 Task: In the  document Joshua.html Write the word in the shape with center alignment '<3'Change Page orientation to  'Landscape' Insert emoji at the end of quote: Red Heart
Action: Mouse moved to (214, 307)
Screenshot: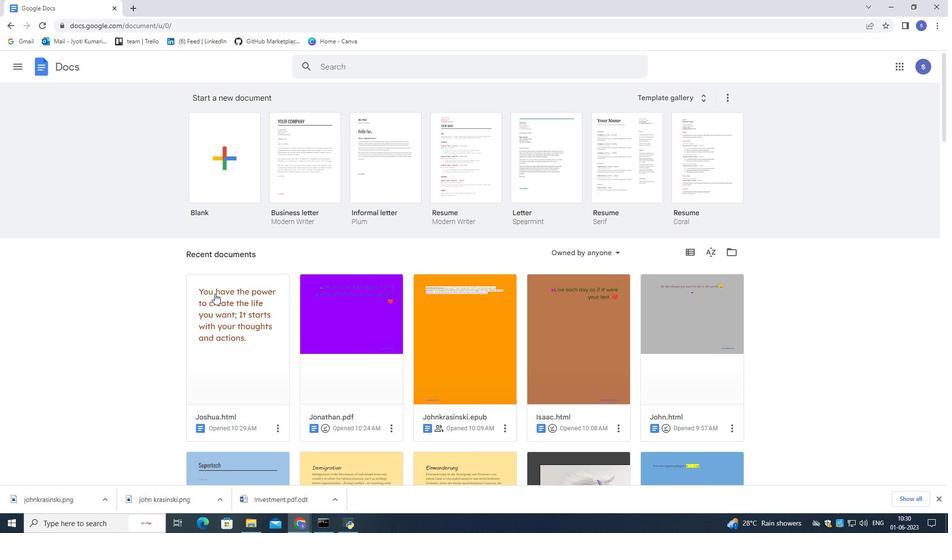 
Action: Mouse pressed left at (214, 307)
Screenshot: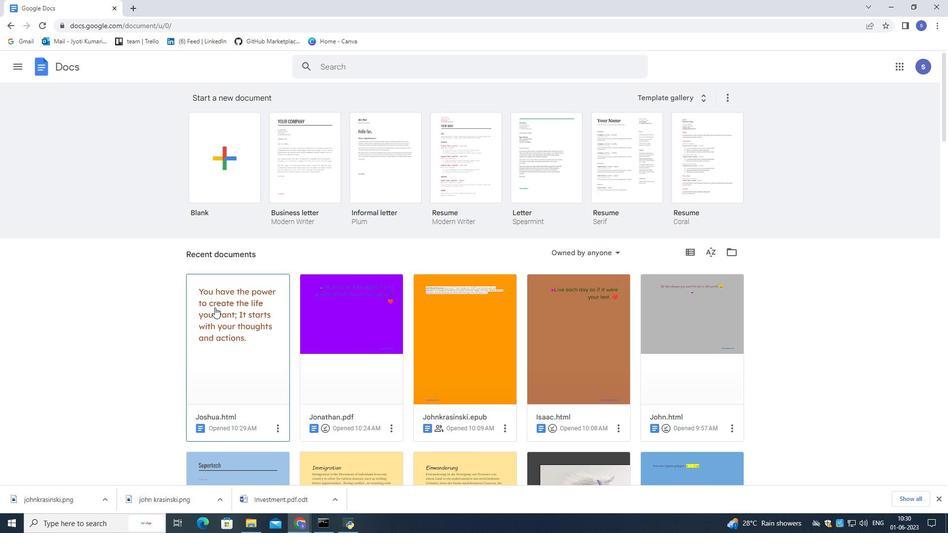 
Action: Mouse moved to (214, 308)
Screenshot: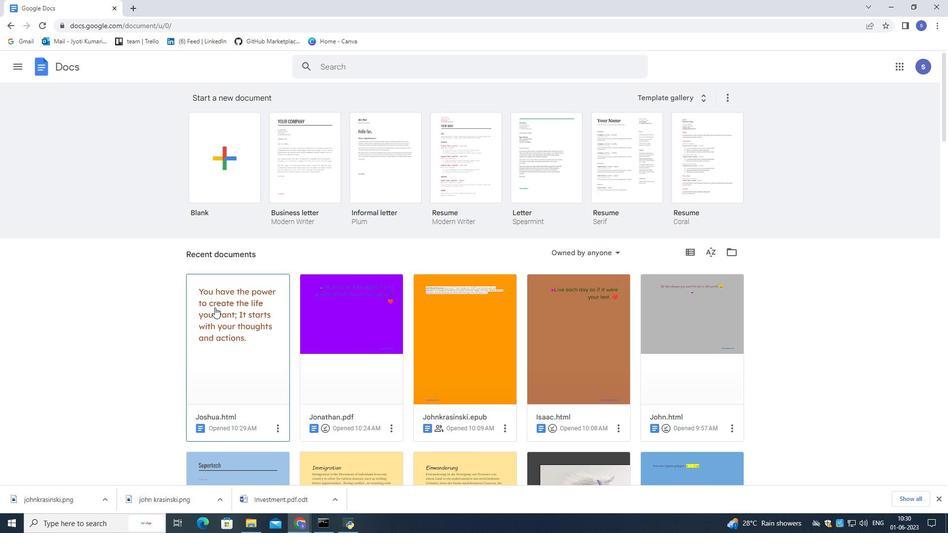 
Action: Mouse pressed left at (214, 308)
Screenshot: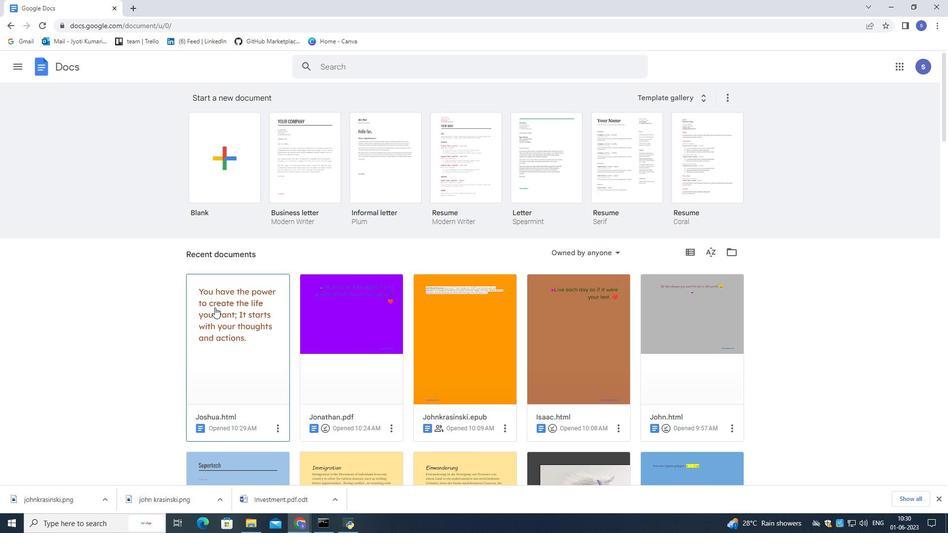 
Action: Mouse moved to (340, 189)
Screenshot: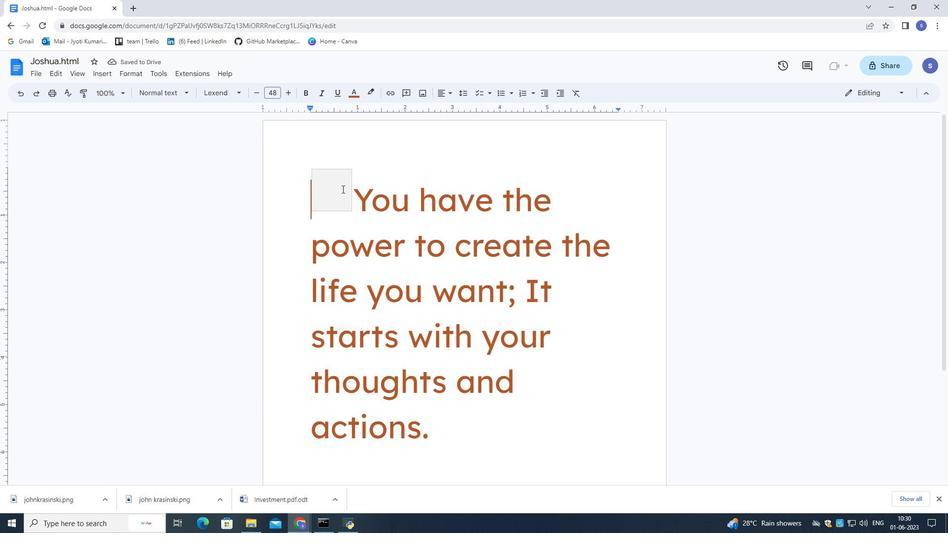 
Action: Mouse pressed left at (340, 189)
Screenshot: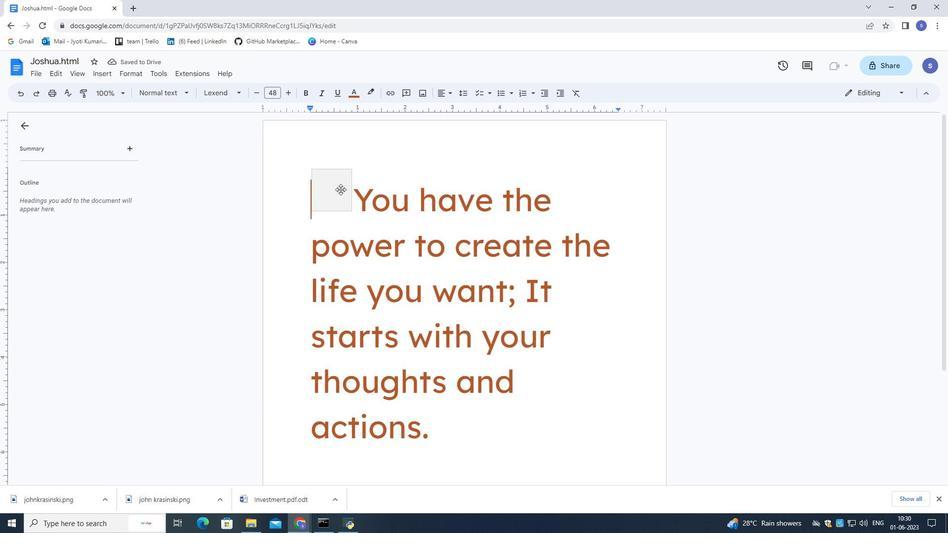 
Action: Mouse pressed left at (340, 189)
Screenshot: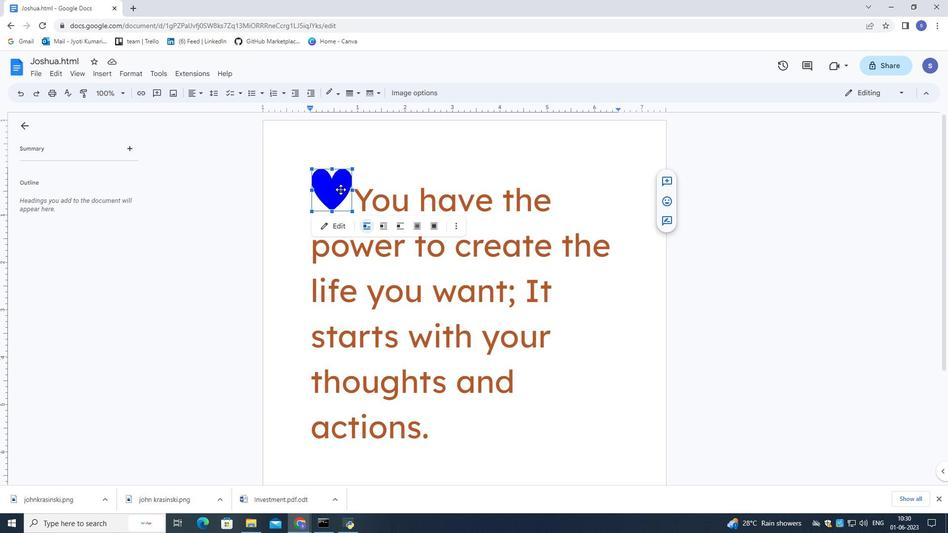 
Action: Mouse pressed left at (340, 189)
Screenshot: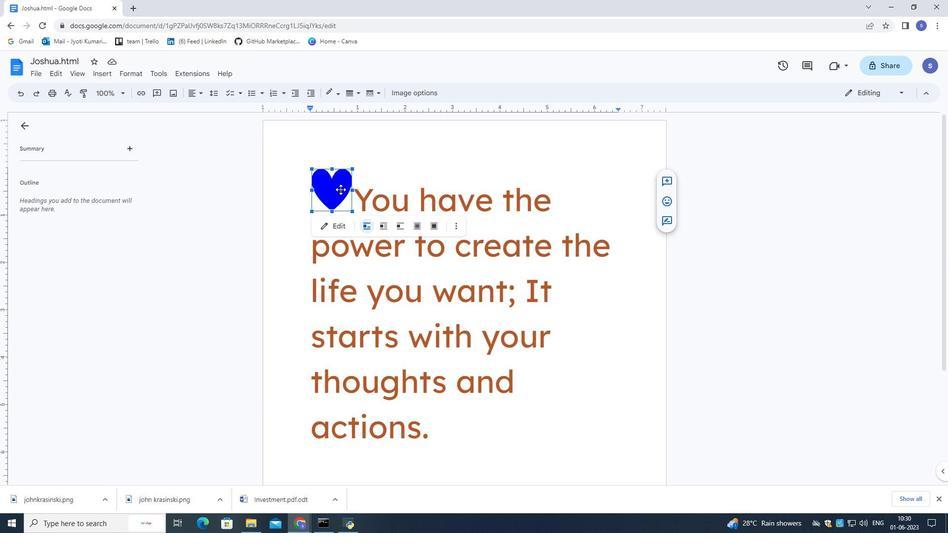 
Action: Mouse moved to (492, 289)
Screenshot: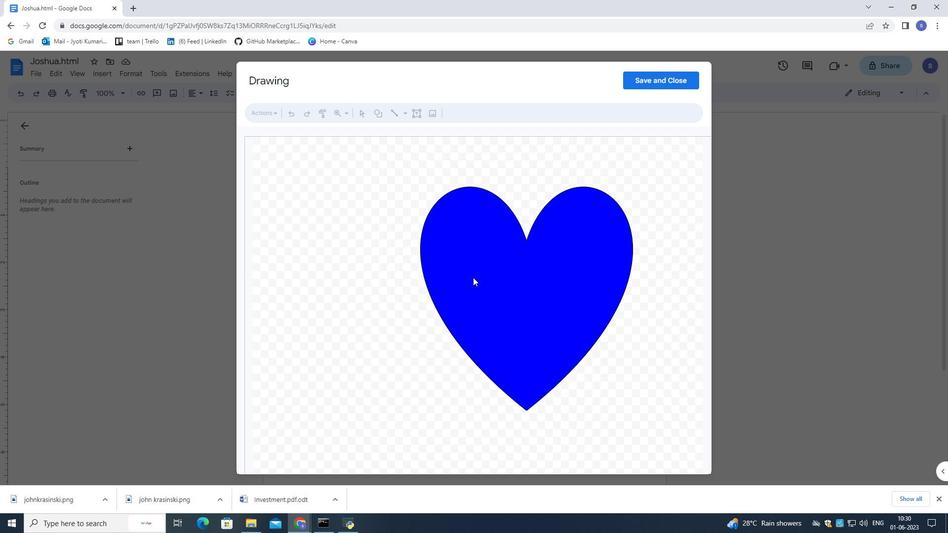 
Action: Mouse pressed left at (492, 289)
Screenshot: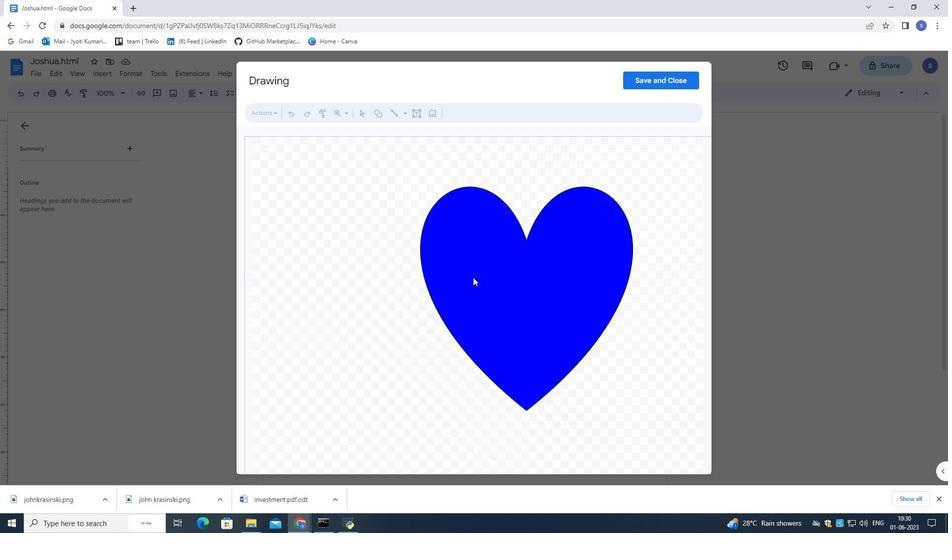 
Action: Mouse pressed left at (492, 289)
Screenshot: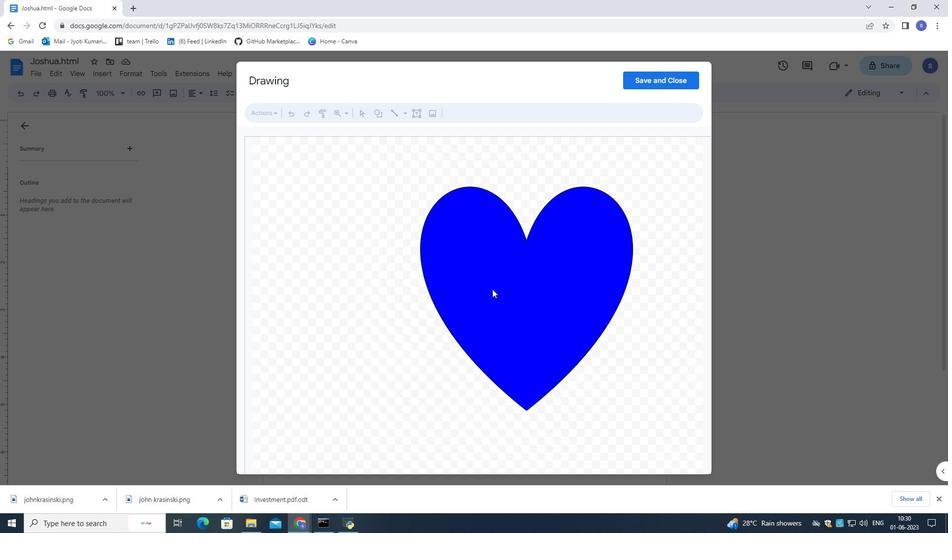 
Action: Mouse moved to (494, 279)
Screenshot: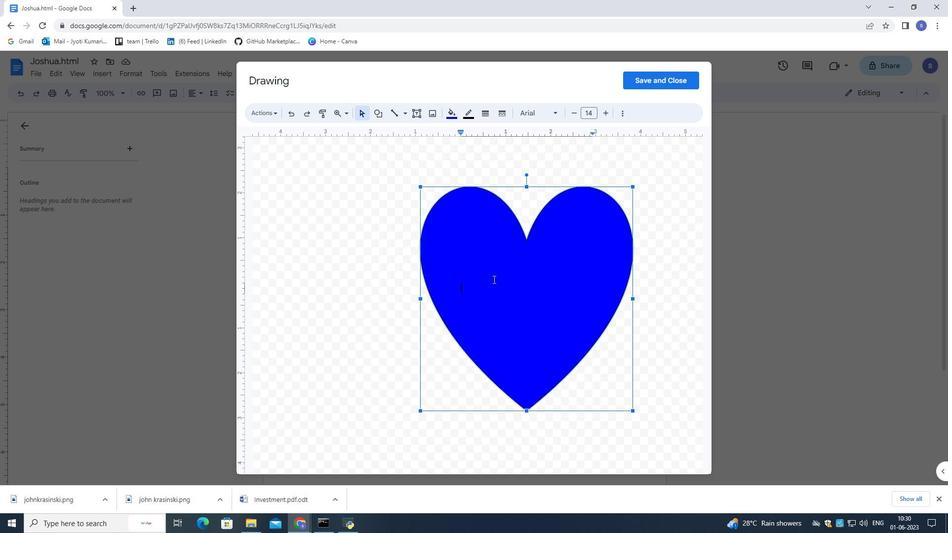 
Action: Key pressed <Key.shift><Key.shift_r><3<Key.left><Key.left><Key.space><Key.space><Key.space><Key.space><Key.space><Key.space><Key.space><Key.space><Key.space><Key.space><Key.space><Key.space><Key.space><Key.space><Key.space><Key.space><Key.space><Key.space><Key.space><Key.space><Key.space><Key.space><Key.space><Key.space><Key.space>
Screenshot: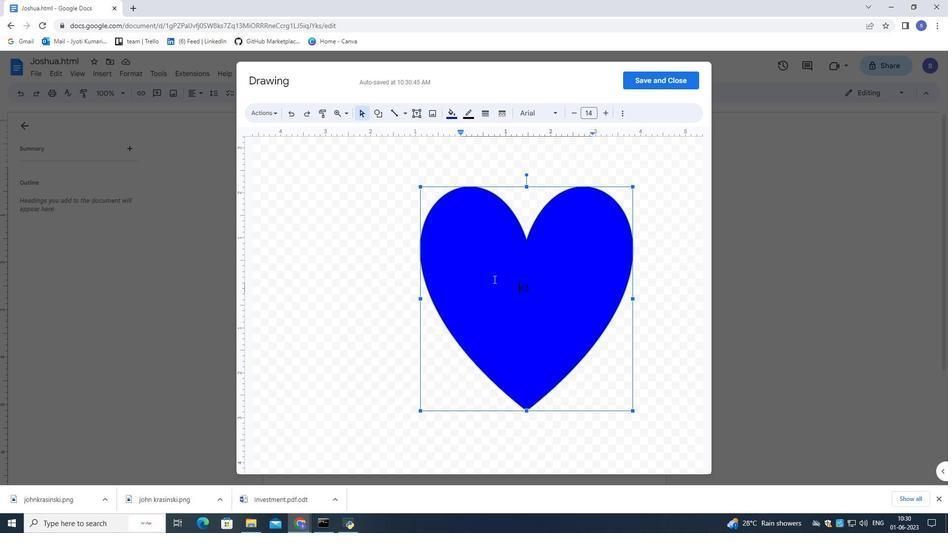 
Action: Mouse moved to (674, 79)
Screenshot: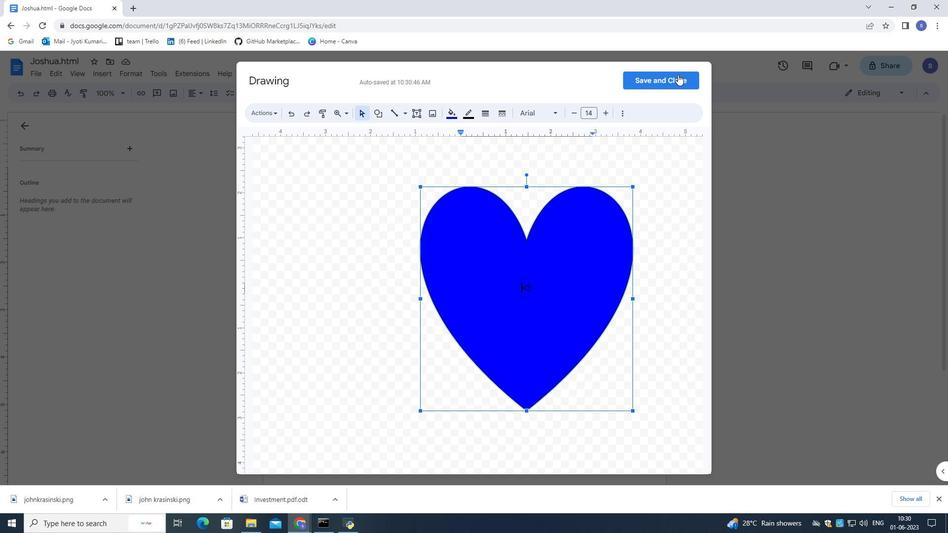 
Action: Mouse pressed left at (674, 79)
Screenshot: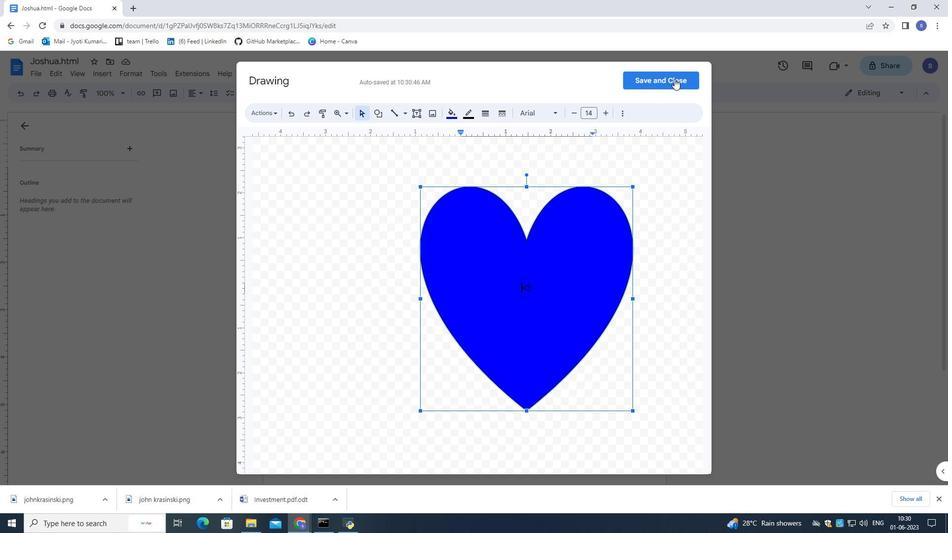 
Action: Mouse moved to (399, 169)
Screenshot: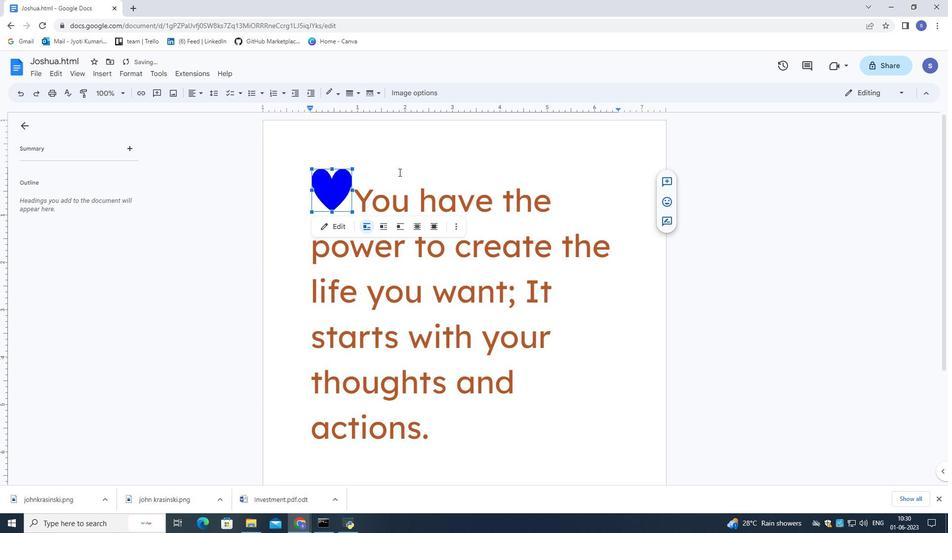 
Action: Mouse pressed left at (399, 169)
Screenshot: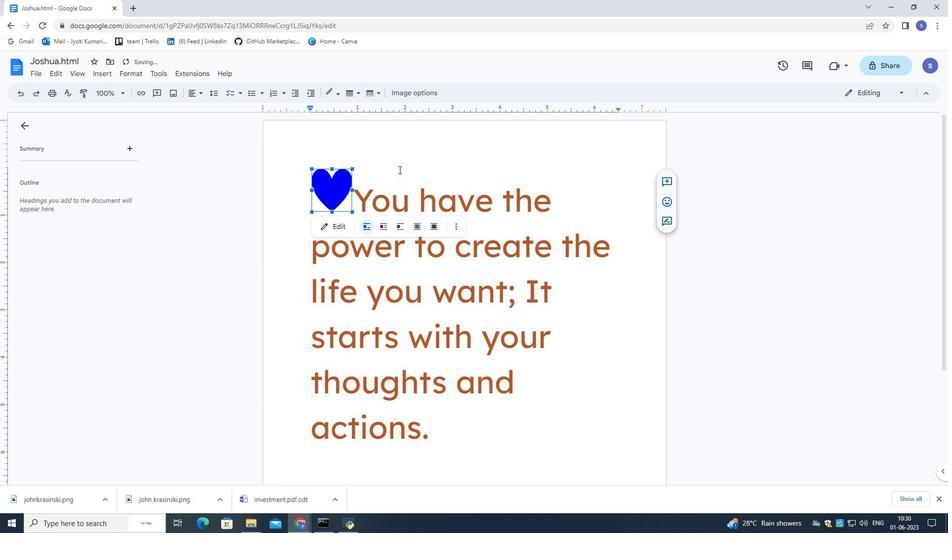 
Action: Mouse moved to (128, 73)
Screenshot: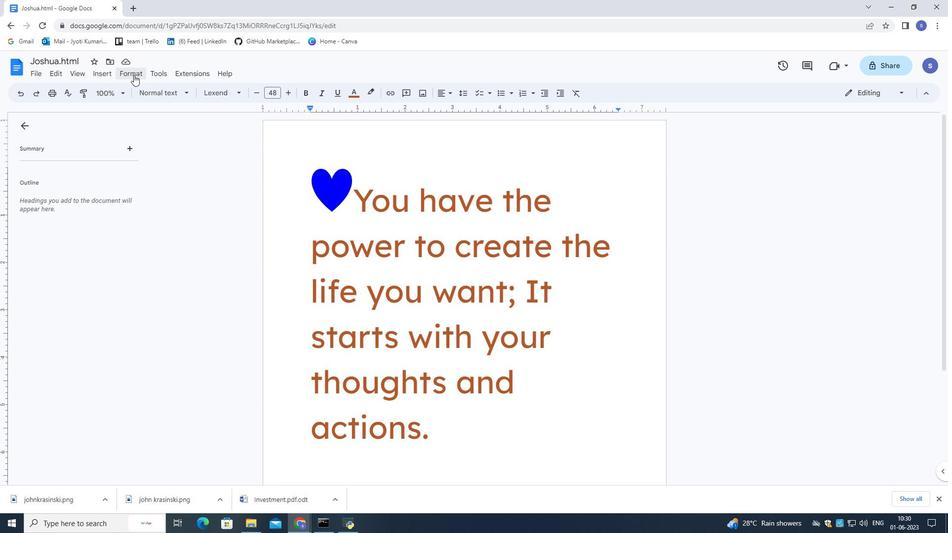 
Action: Mouse pressed left at (128, 73)
Screenshot: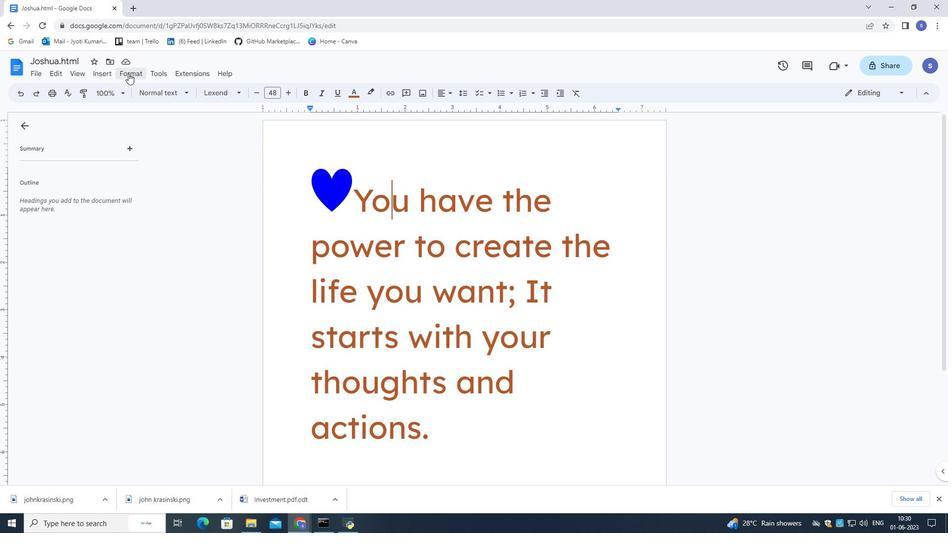 
Action: Mouse moved to (185, 227)
Screenshot: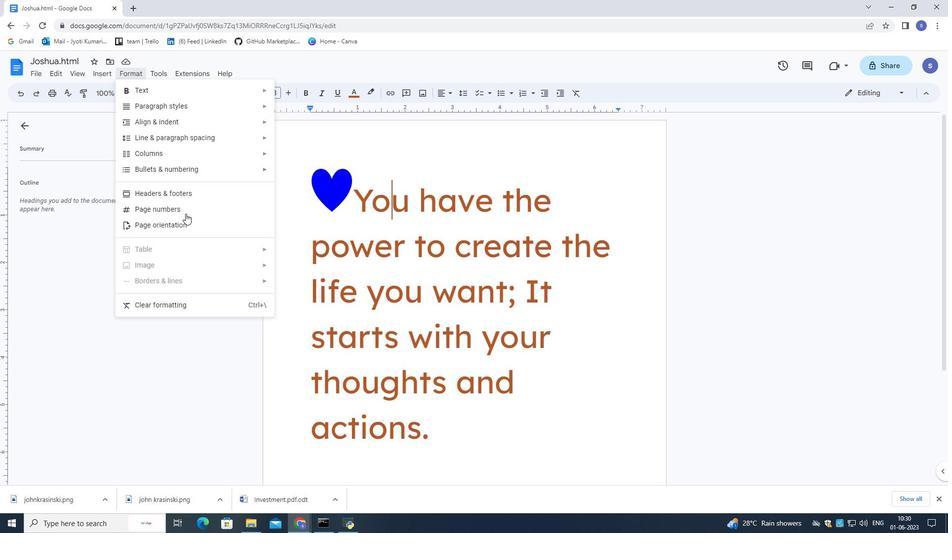 
Action: Mouse pressed left at (185, 227)
Screenshot: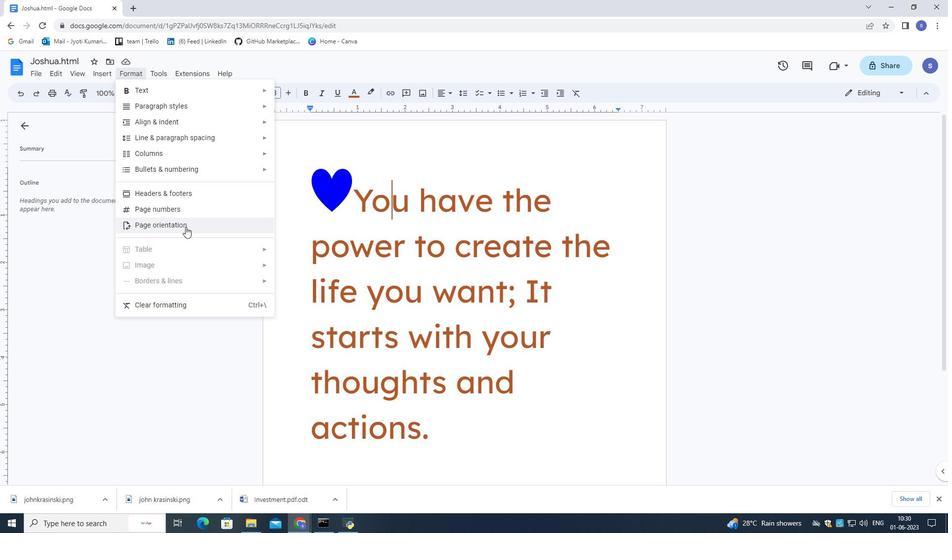 
Action: Mouse moved to (456, 289)
Screenshot: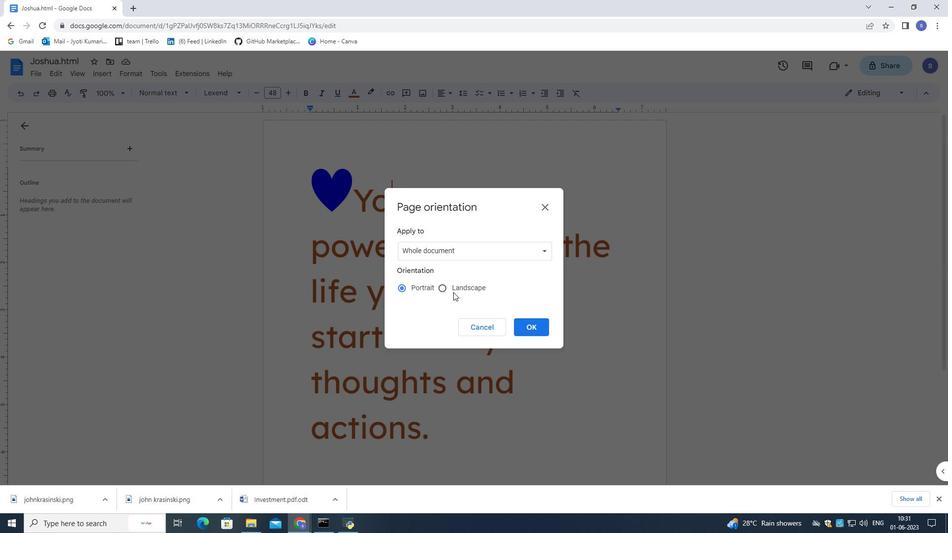 
Action: Mouse pressed left at (456, 289)
Screenshot: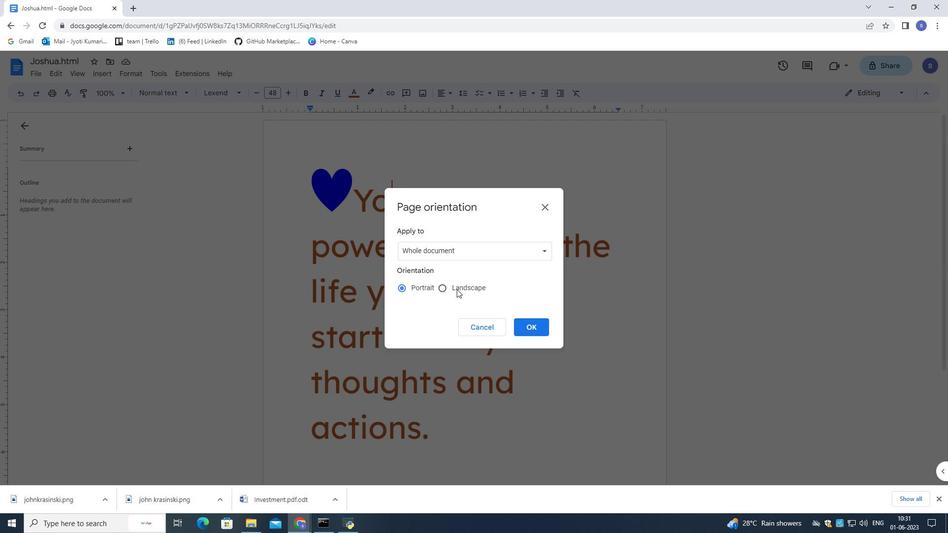 
Action: Mouse moved to (536, 324)
Screenshot: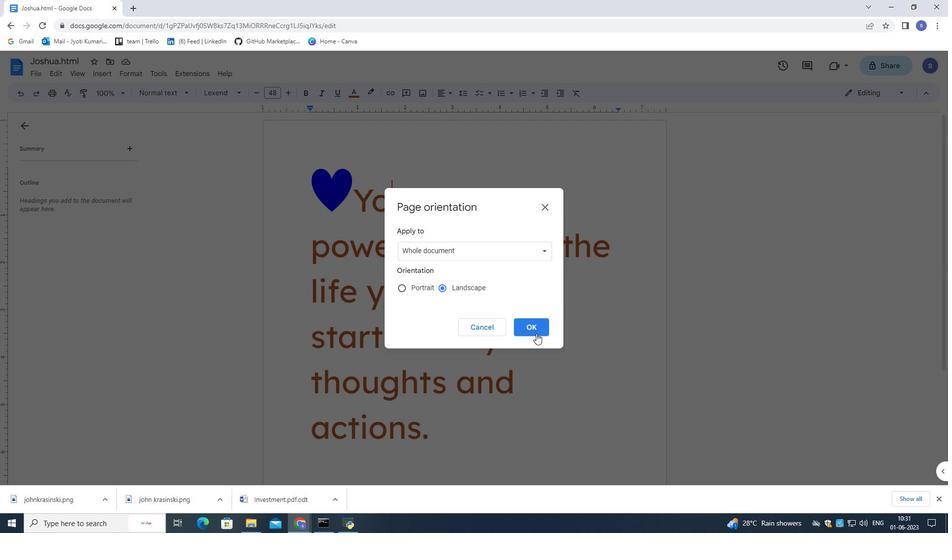 
Action: Mouse pressed left at (536, 324)
Screenshot: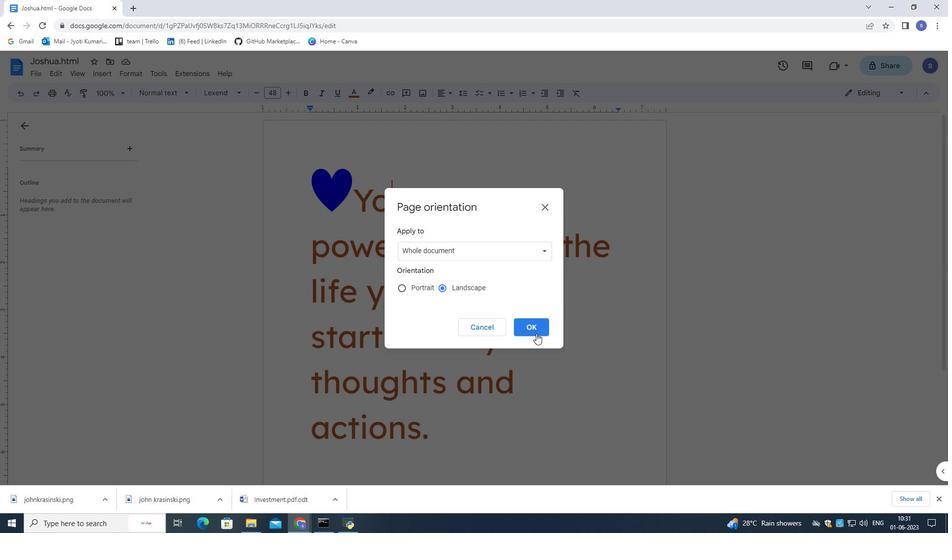 
Action: Mouse moved to (462, 340)
Screenshot: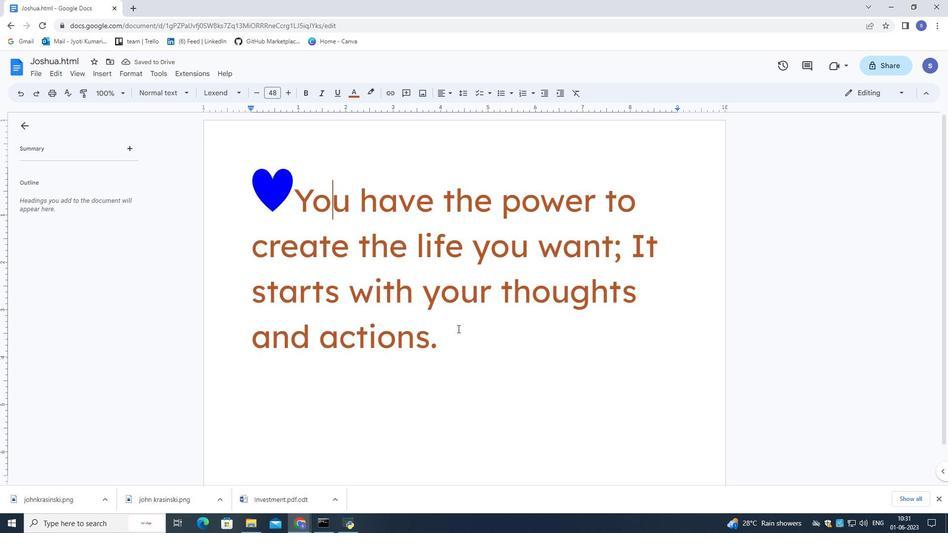 
Action: Mouse pressed left at (462, 340)
Screenshot: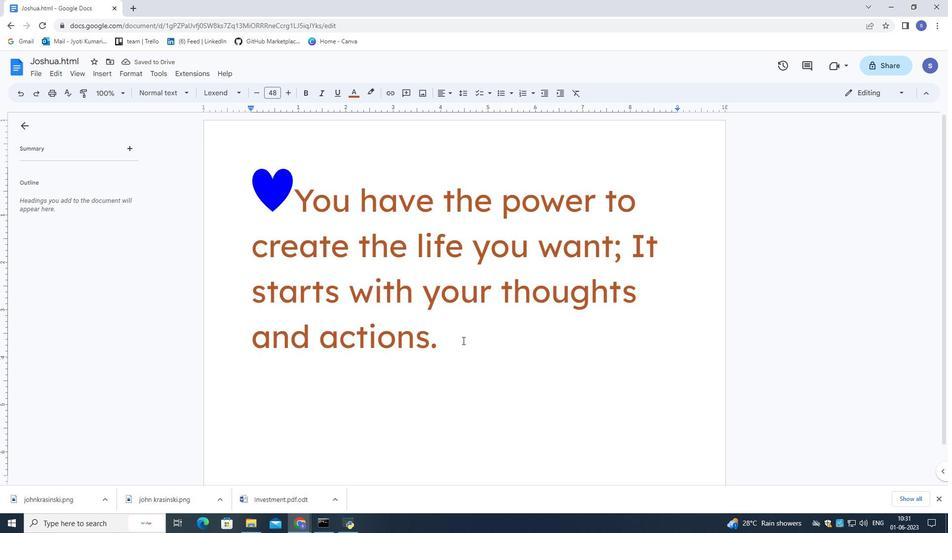 
Action: Mouse moved to (105, 72)
Screenshot: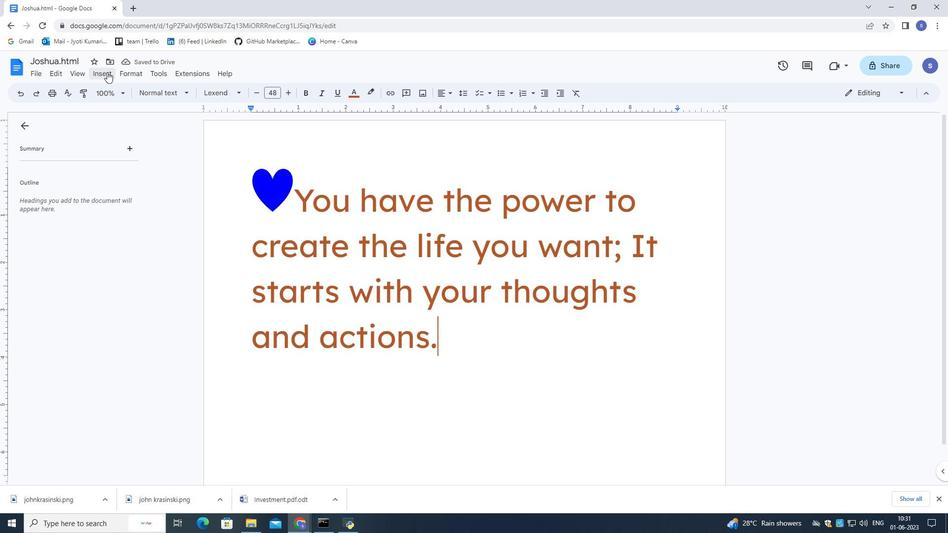 
Action: Mouse pressed left at (105, 72)
Screenshot: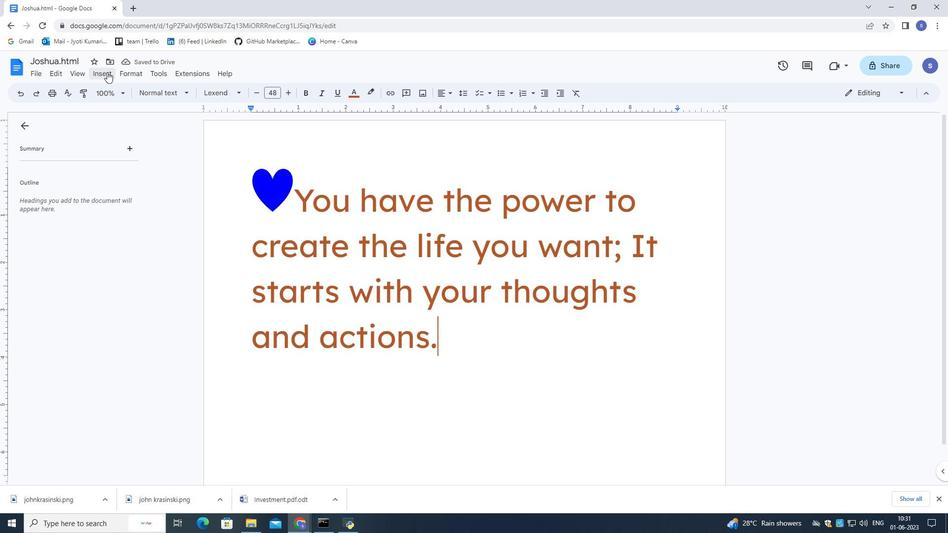 
Action: Mouse moved to (130, 173)
Screenshot: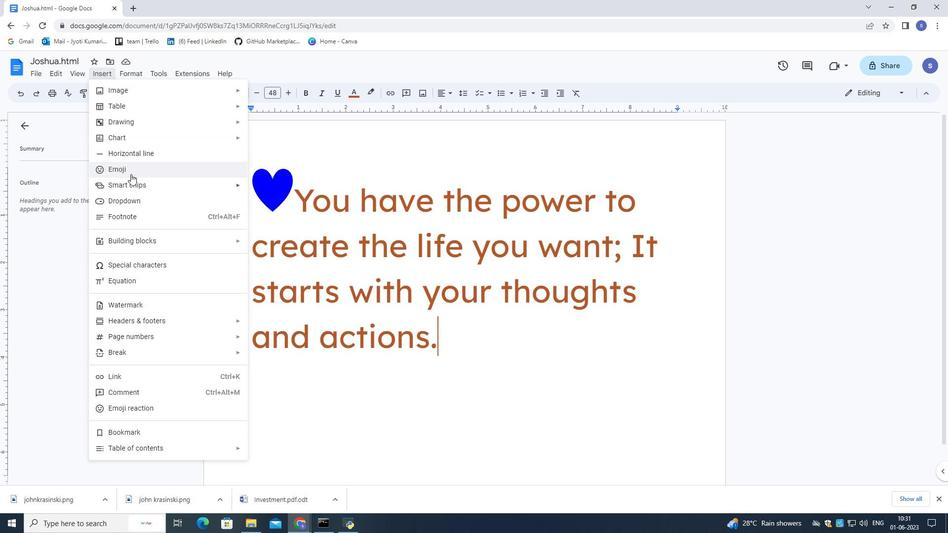 
Action: Mouse pressed left at (130, 173)
Screenshot: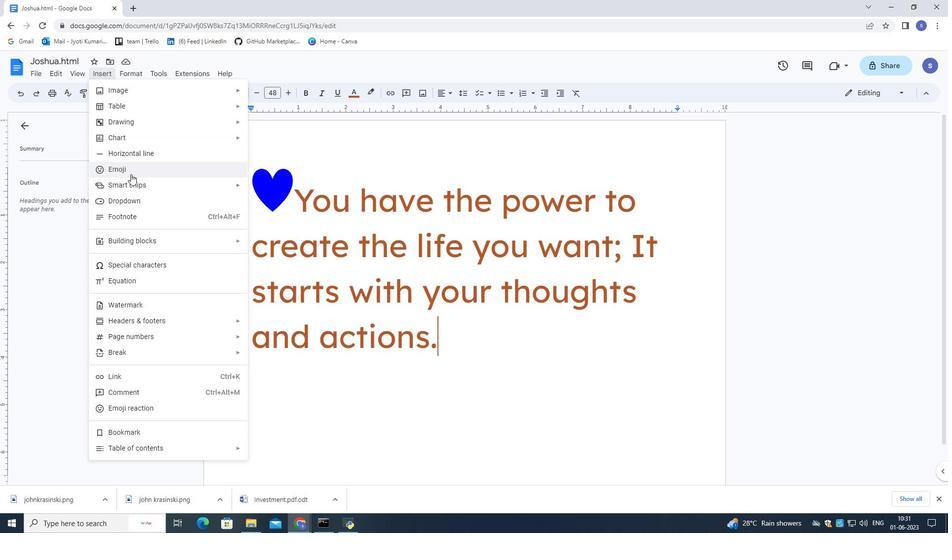 
Action: Mouse moved to (501, 418)
Screenshot: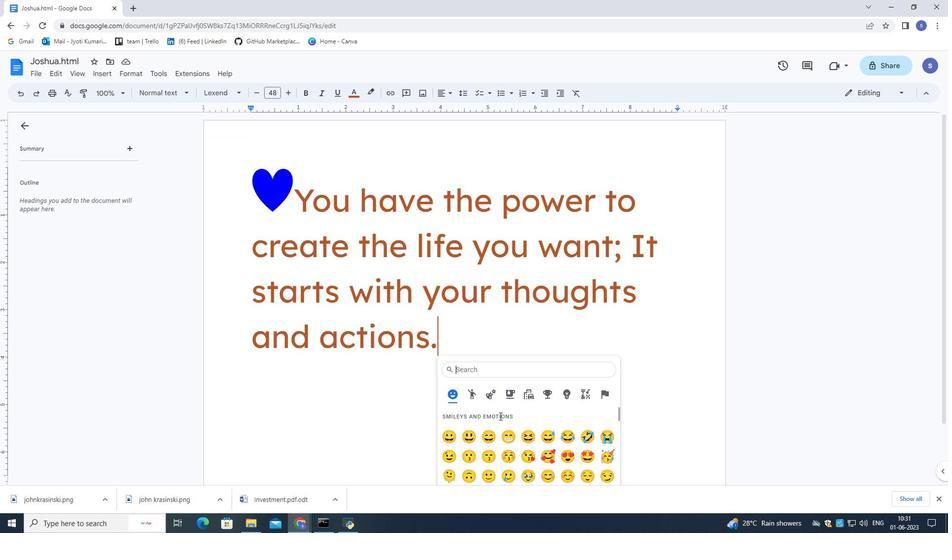 
Action: Mouse scrolled (501, 418) with delta (0, 0)
Screenshot: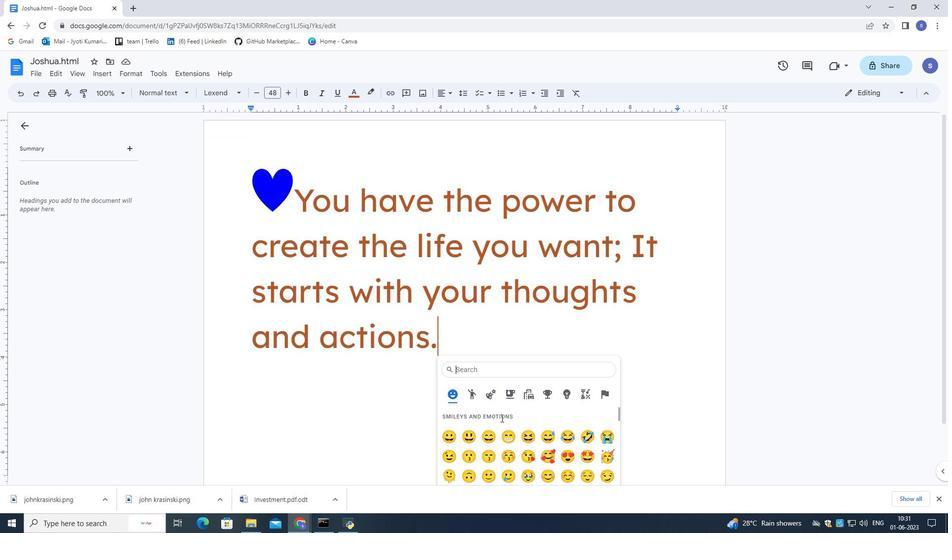 
Action: Mouse moved to (501, 419)
Screenshot: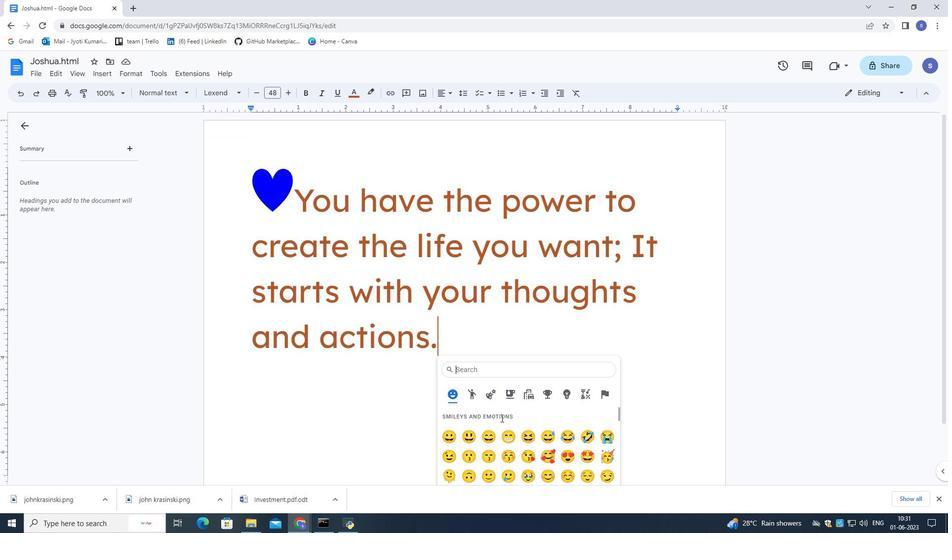 
Action: Mouse scrolled (501, 418) with delta (0, 0)
Screenshot: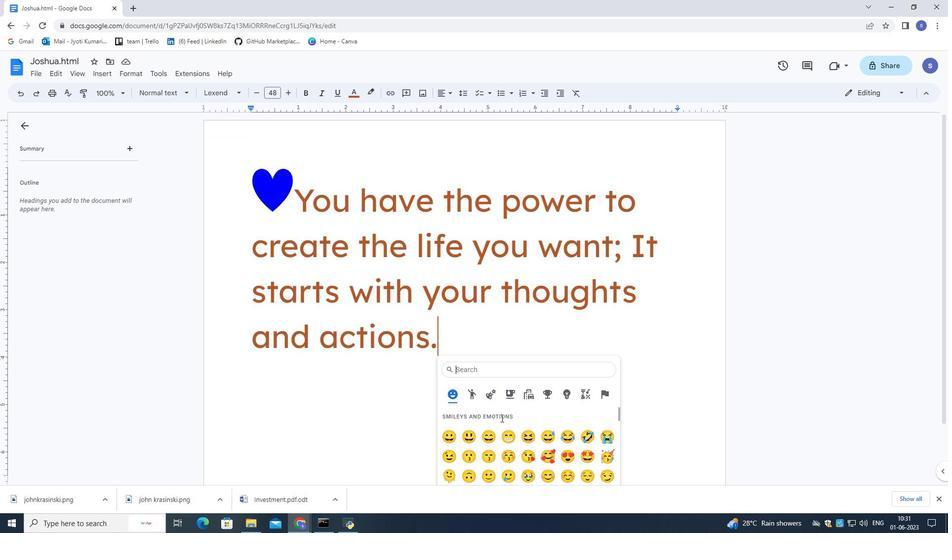 
Action: Mouse scrolled (501, 418) with delta (0, 0)
Screenshot: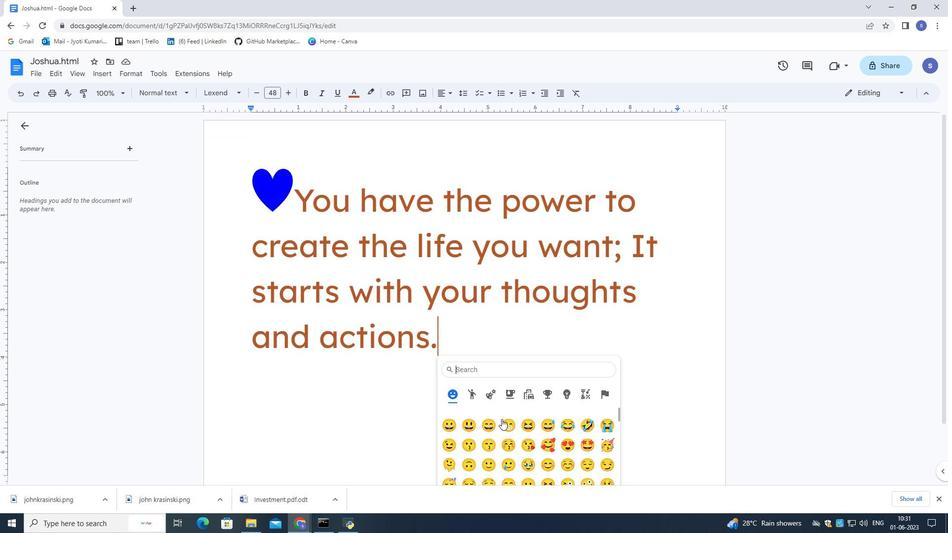 
Action: Mouse moved to (501, 418)
Screenshot: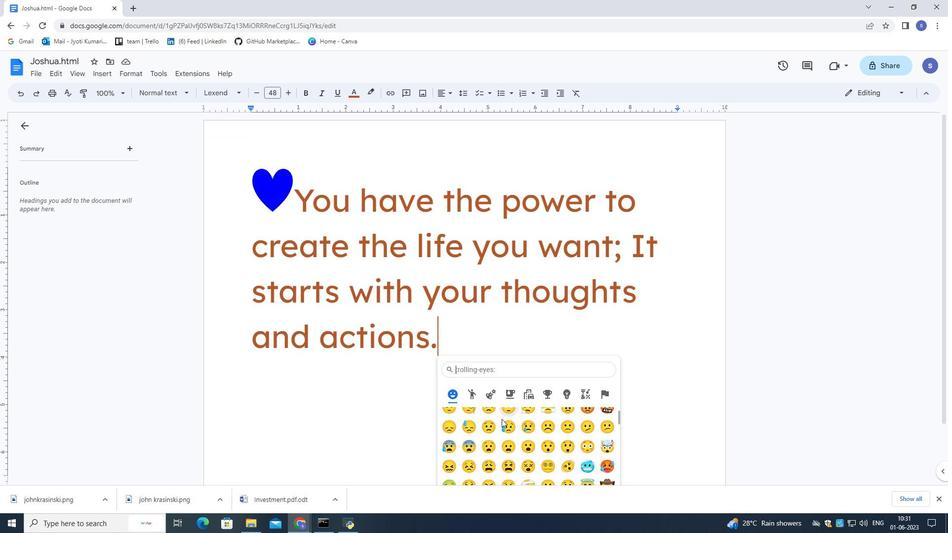 
Action: Mouse scrolled (501, 417) with delta (0, 0)
Screenshot: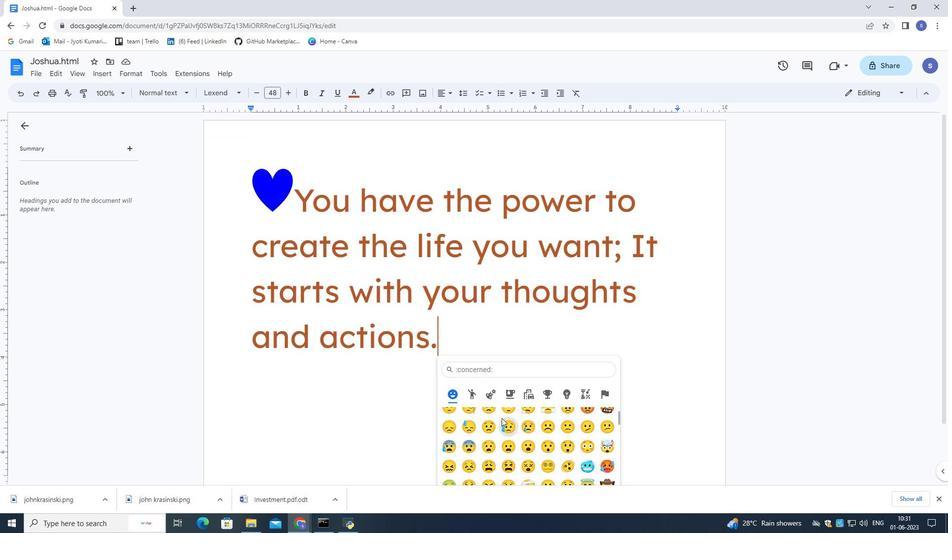
Action: Mouse scrolled (501, 417) with delta (0, 0)
Screenshot: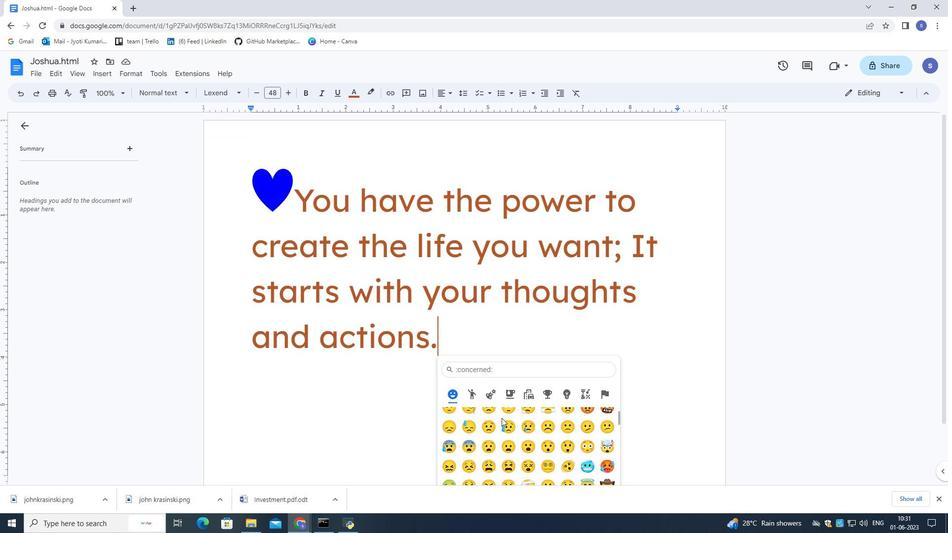 
Action: Mouse scrolled (501, 417) with delta (0, 0)
Screenshot: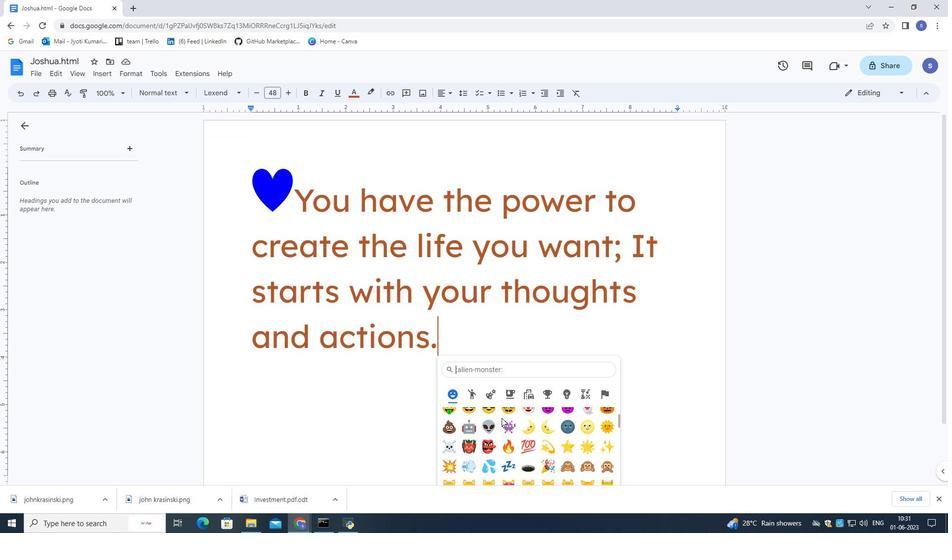 
Action: Mouse scrolled (501, 417) with delta (0, 0)
Screenshot: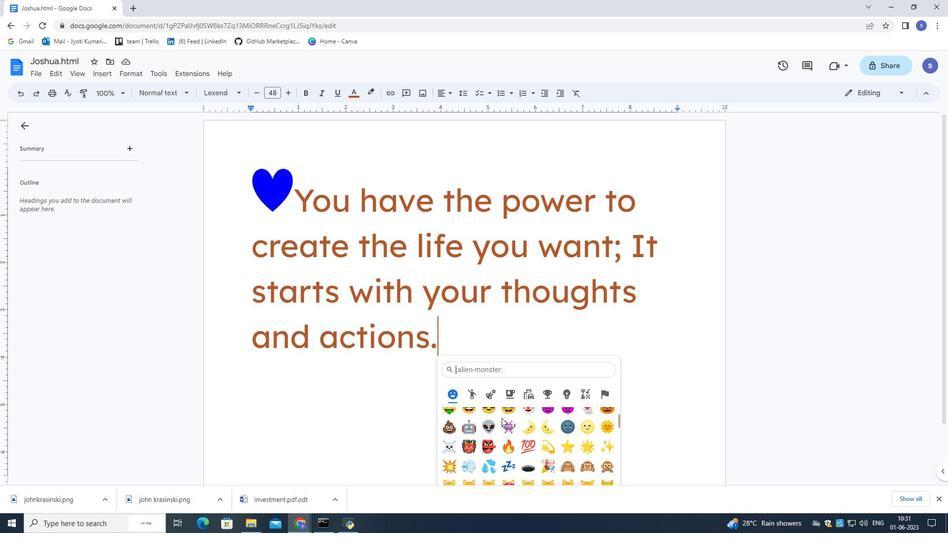 
Action: Mouse moved to (485, 416)
Screenshot: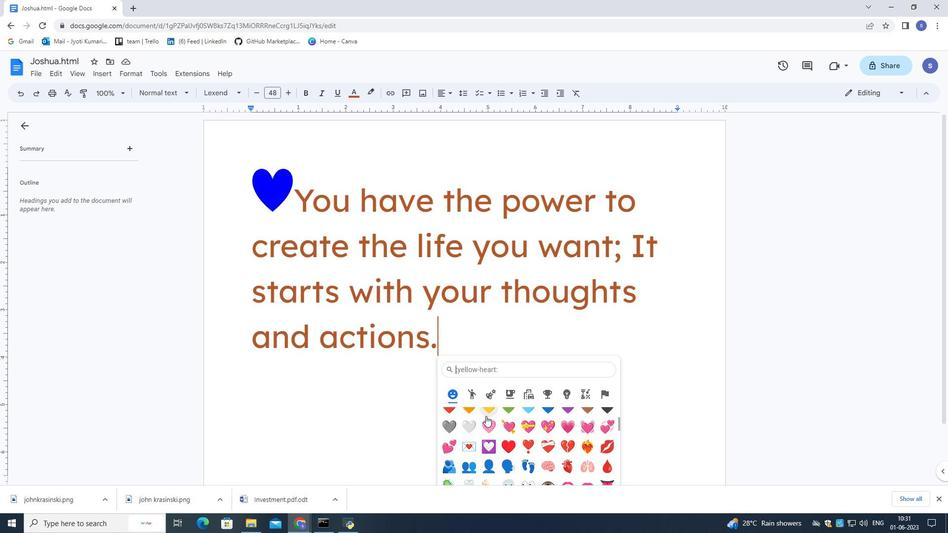 
Action: Mouse scrolled (485, 416) with delta (0, 0)
Screenshot: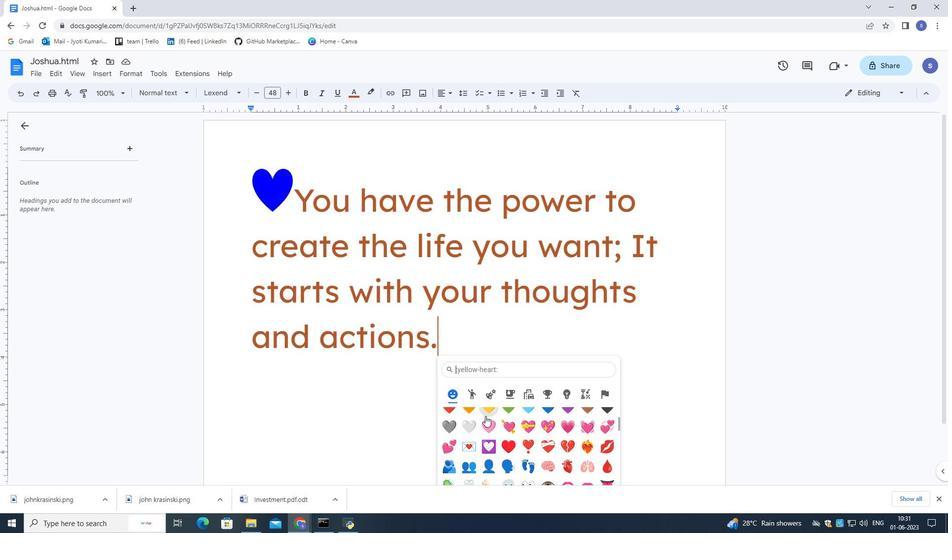 
Action: Mouse moved to (452, 454)
Screenshot: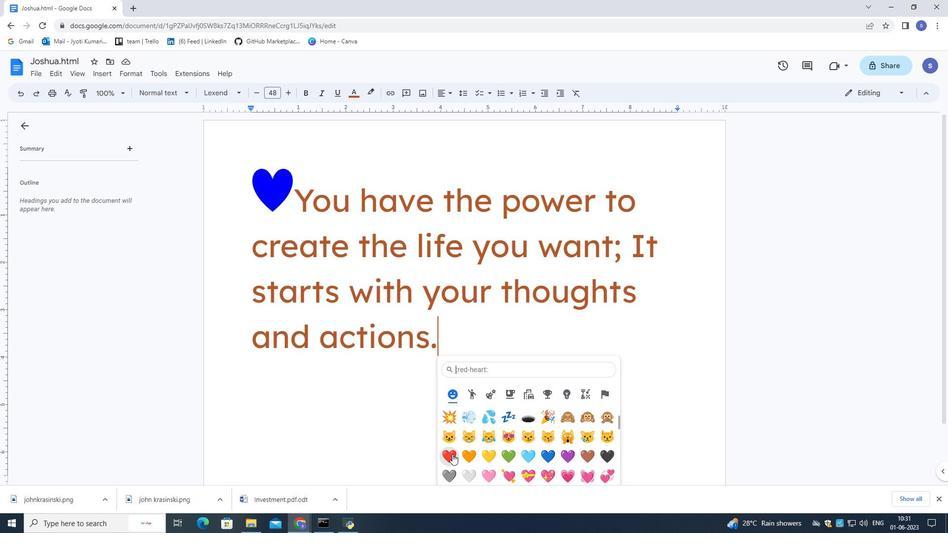 
Action: Mouse pressed left at (452, 454)
Screenshot: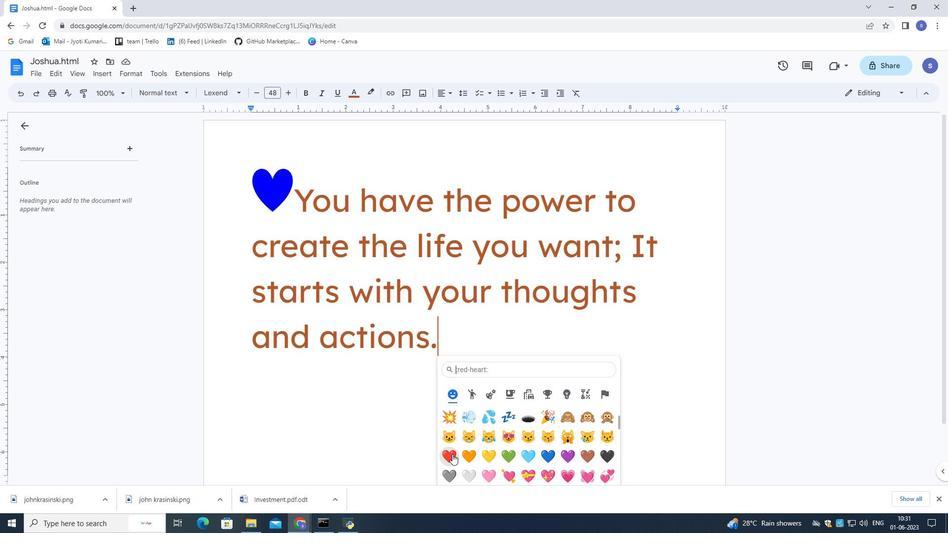 
Action: Mouse moved to (558, 395)
Screenshot: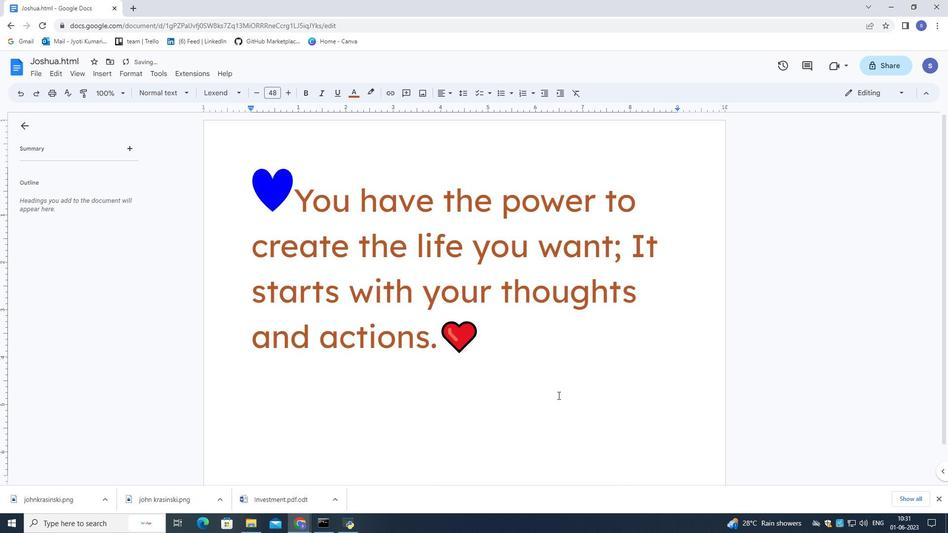 
Action: Mouse pressed left at (558, 395)
Screenshot: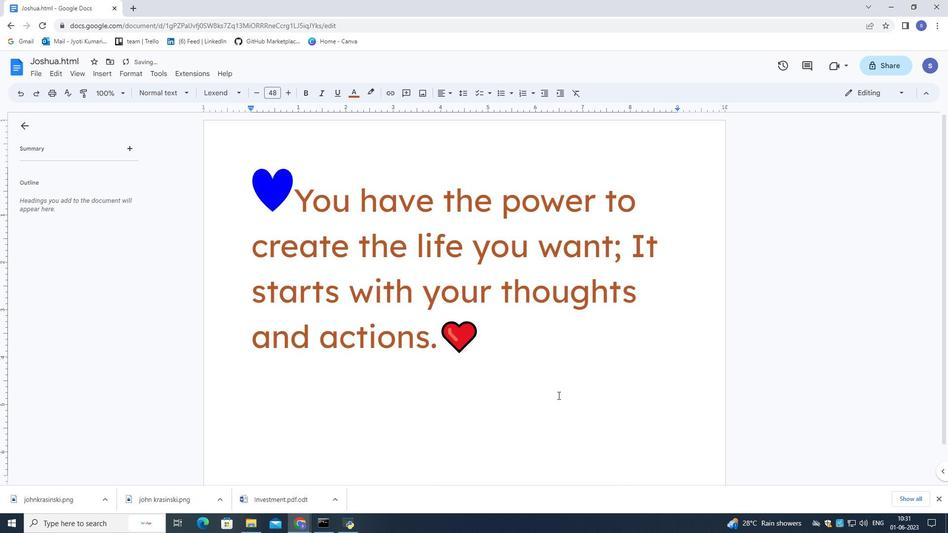 
Action: Mouse moved to (510, 342)
Screenshot: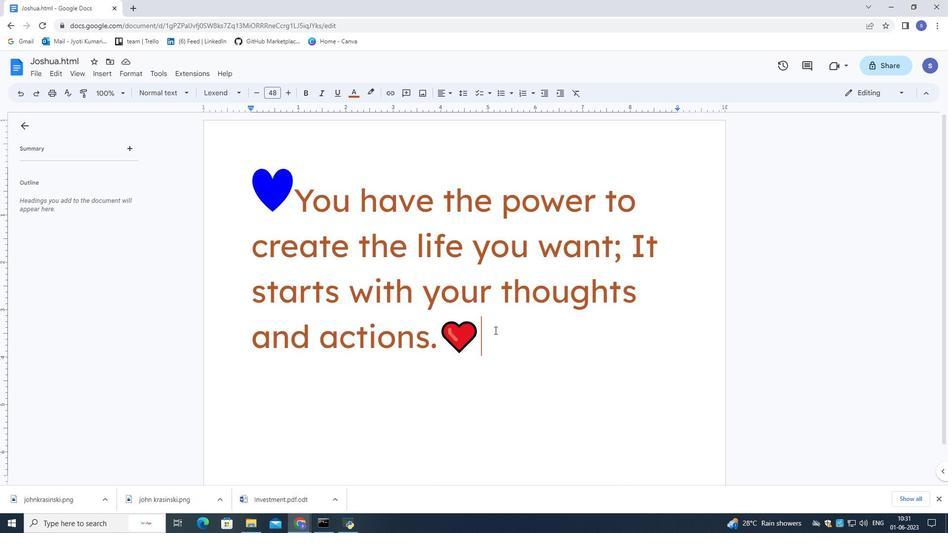 
Action: Mouse pressed left at (510, 342)
Screenshot: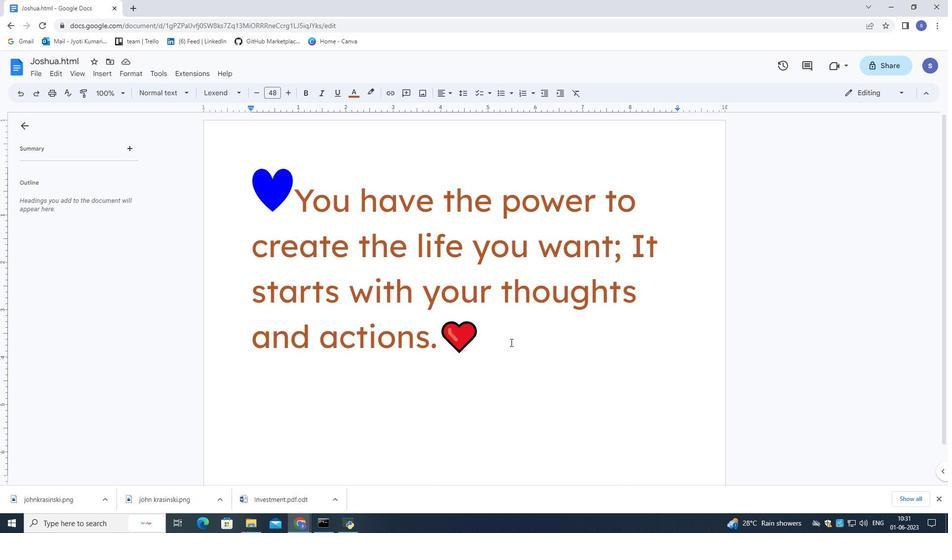 
Action: Mouse moved to (510, 338)
Screenshot: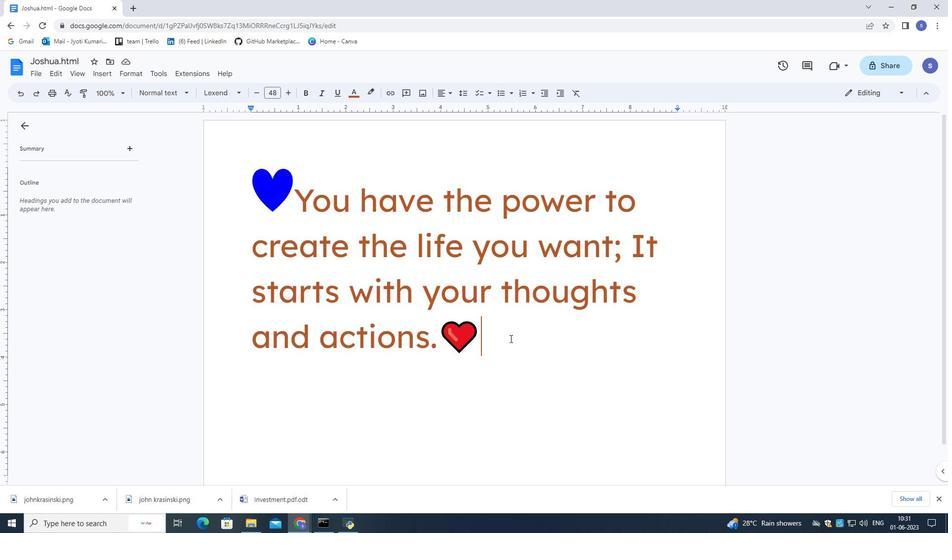 
